 Task: Create Card Card0000000080 in Board Board0000000020 in Workspace WS0000000007 in Trello. Create Card Card0000000081 in Board Board0000000021 in Workspace WS0000000007 in Trello. Create Card Card0000000082 in Board Board0000000021 in Workspace WS0000000007 in Trello. Create Card Card0000000083 in Board Board0000000021 in Workspace WS0000000007 in Trello. Create Card Card0000000084 in Board Board0000000021 in Workspace WS0000000007 in Trello
Action: Mouse moved to (353, 265)
Screenshot: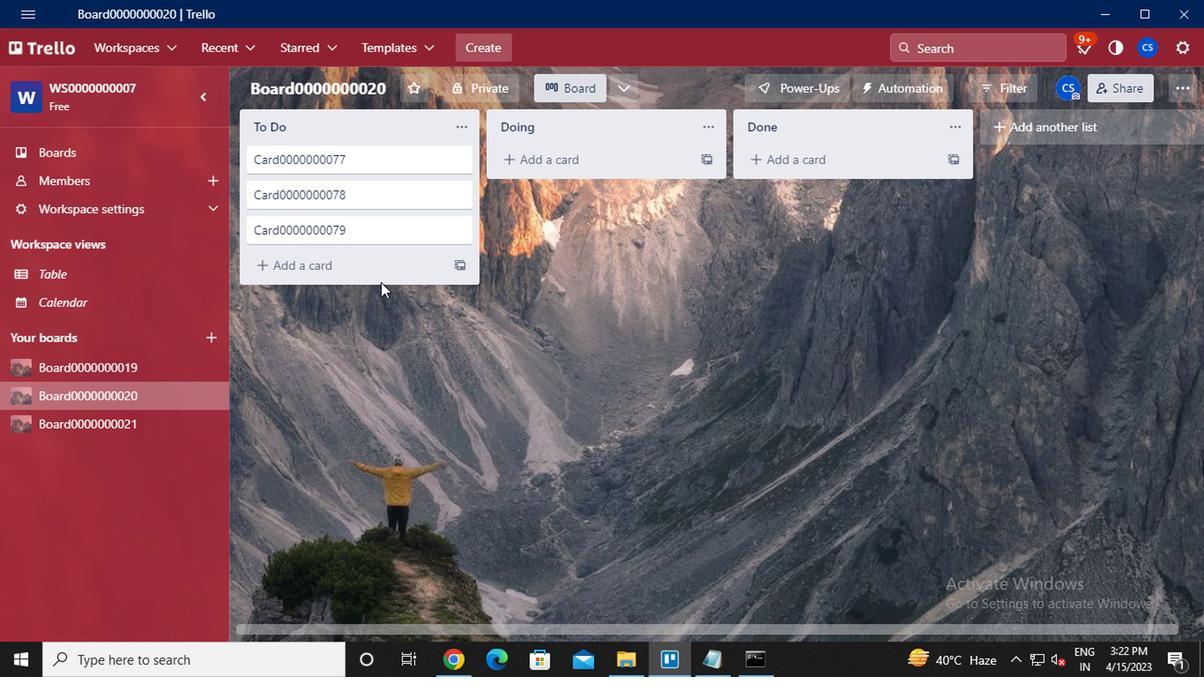 
Action: Mouse pressed left at (353, 265)
Screenshot: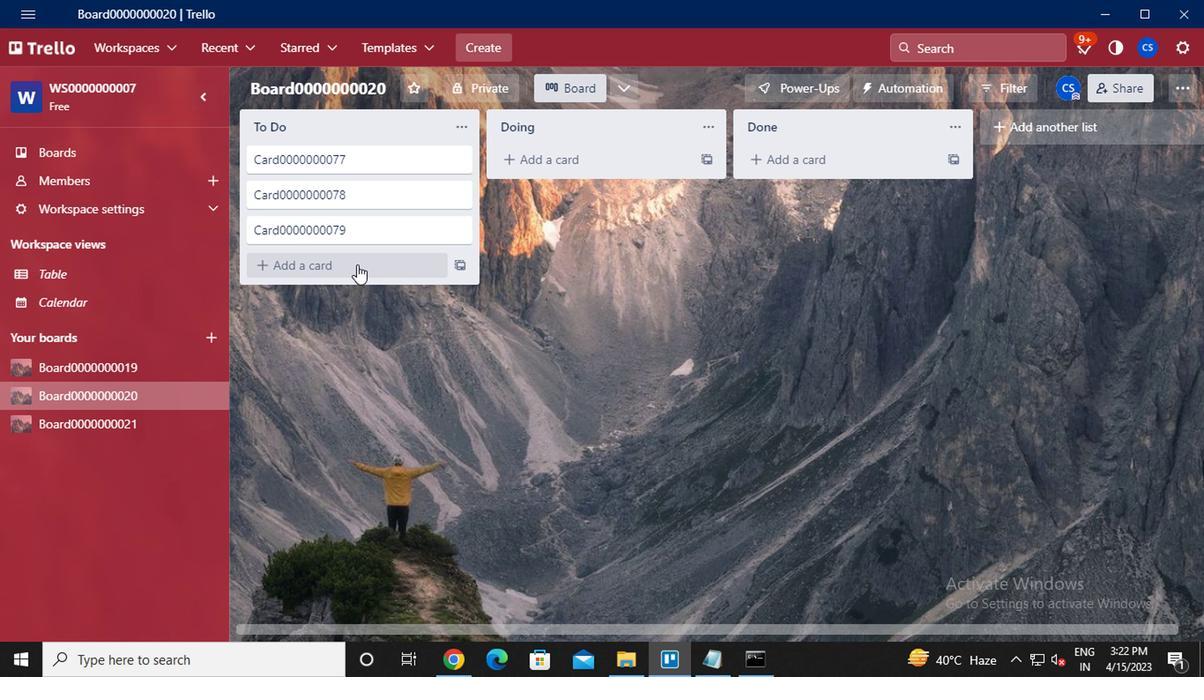 
Action: Key pressed <Key.caps_lock><Key.caps_lock>c<Key.caps_lock>ard0000000080<Key.enter>
Screenshot: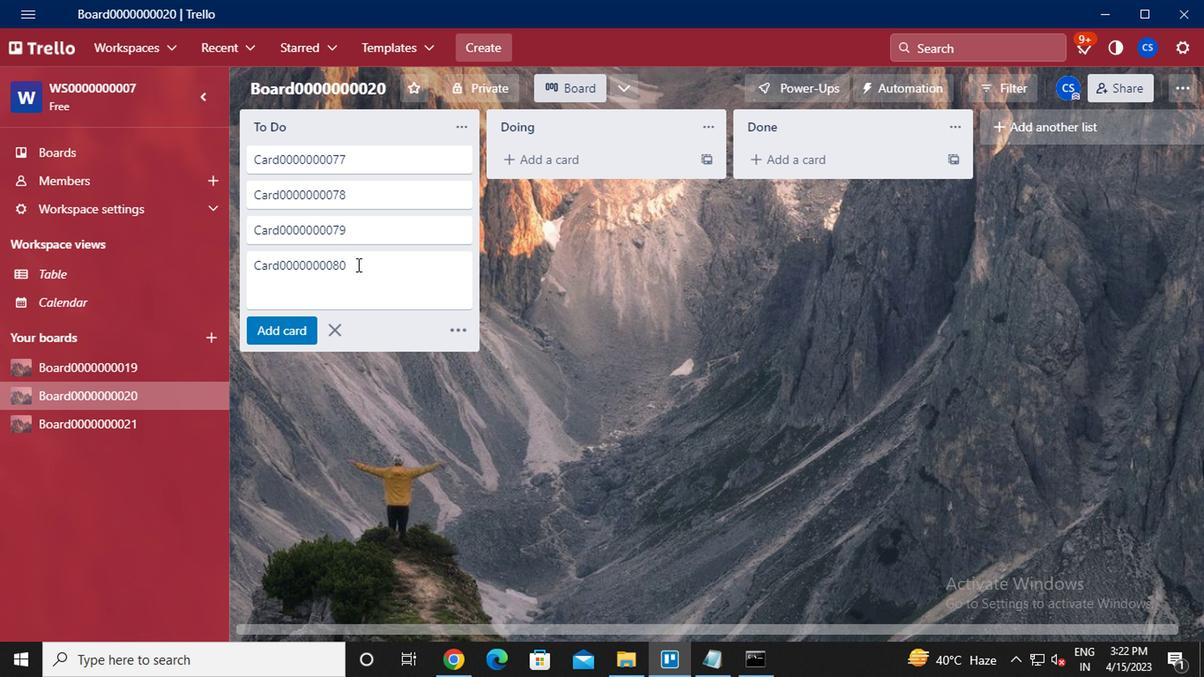 
Action: Mouse moved to (336, 373)
Screenshot: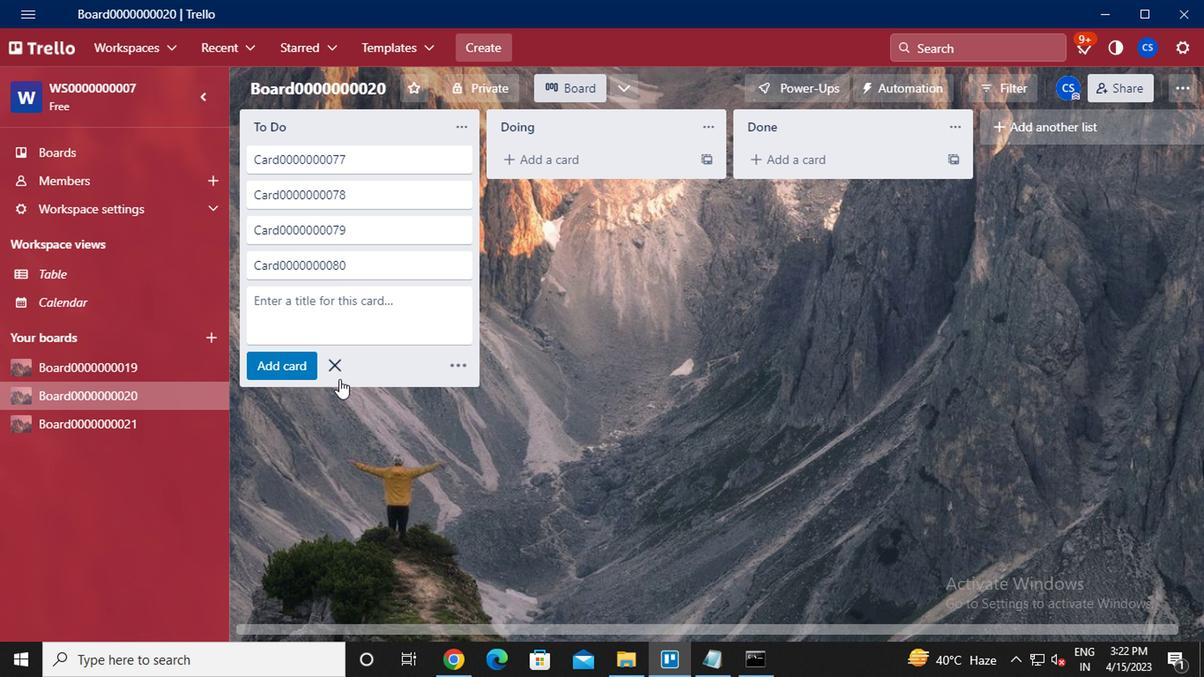 
Action: Mouse pressed left at (336, 373)
Screenshot: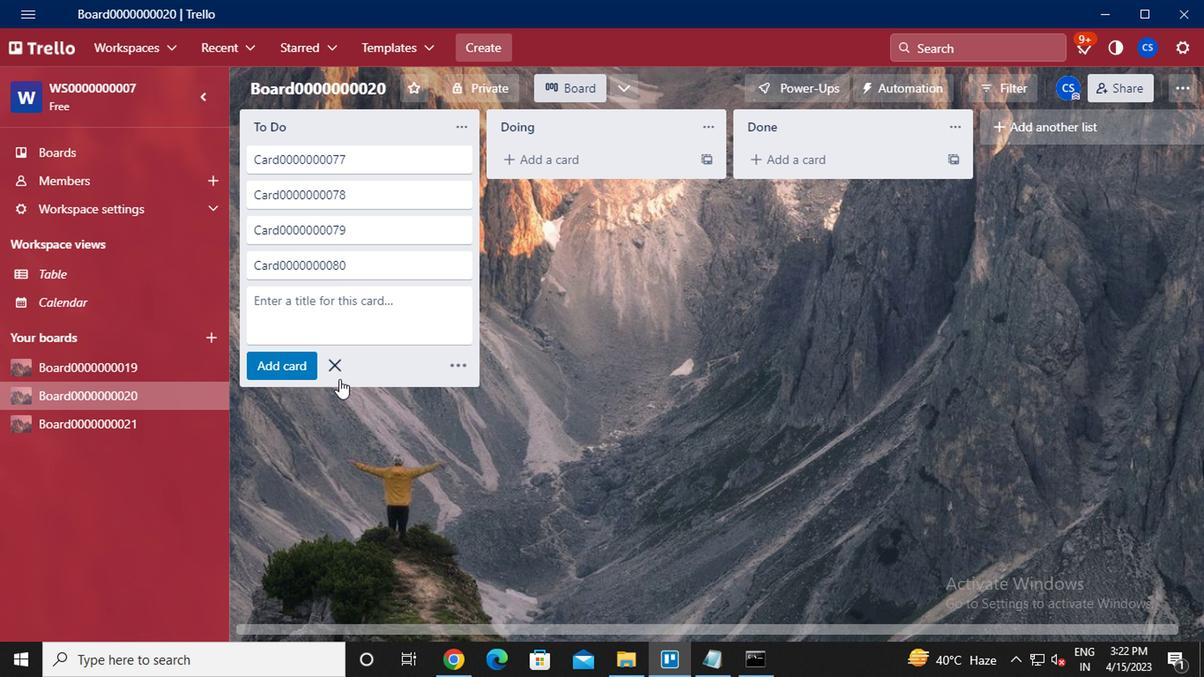 
Action: Mouse moved to (117, 424)
Screenshot: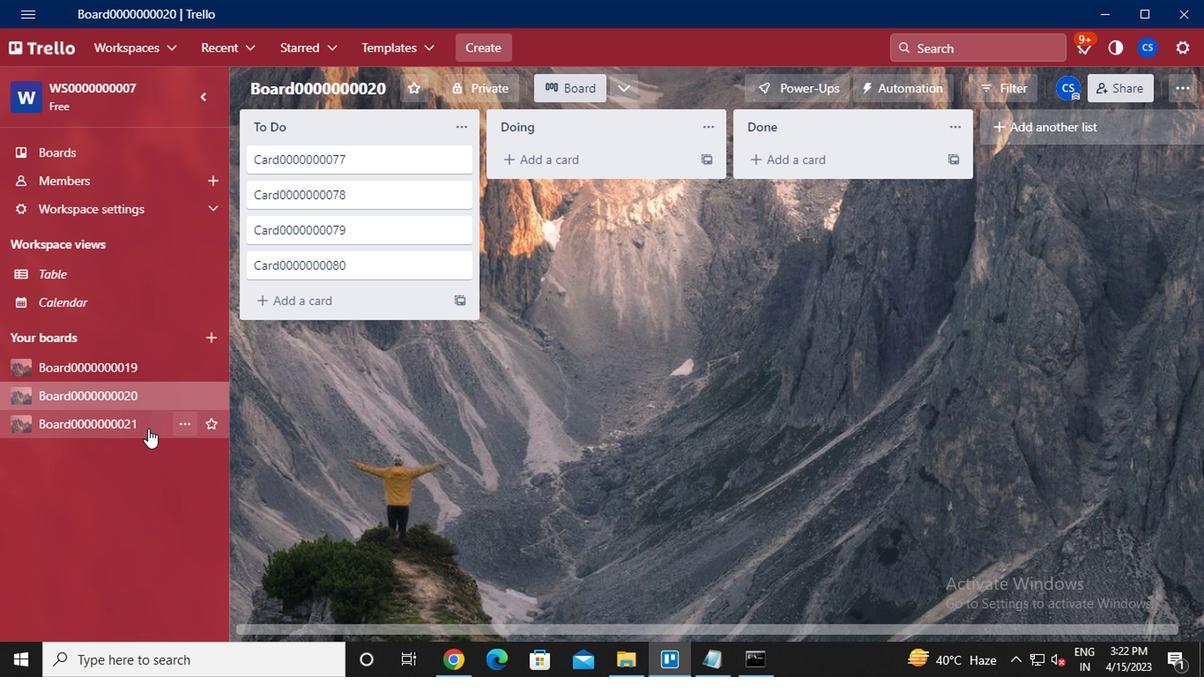 
Action: Mouse pressed left at (117, 424)
Screenshot: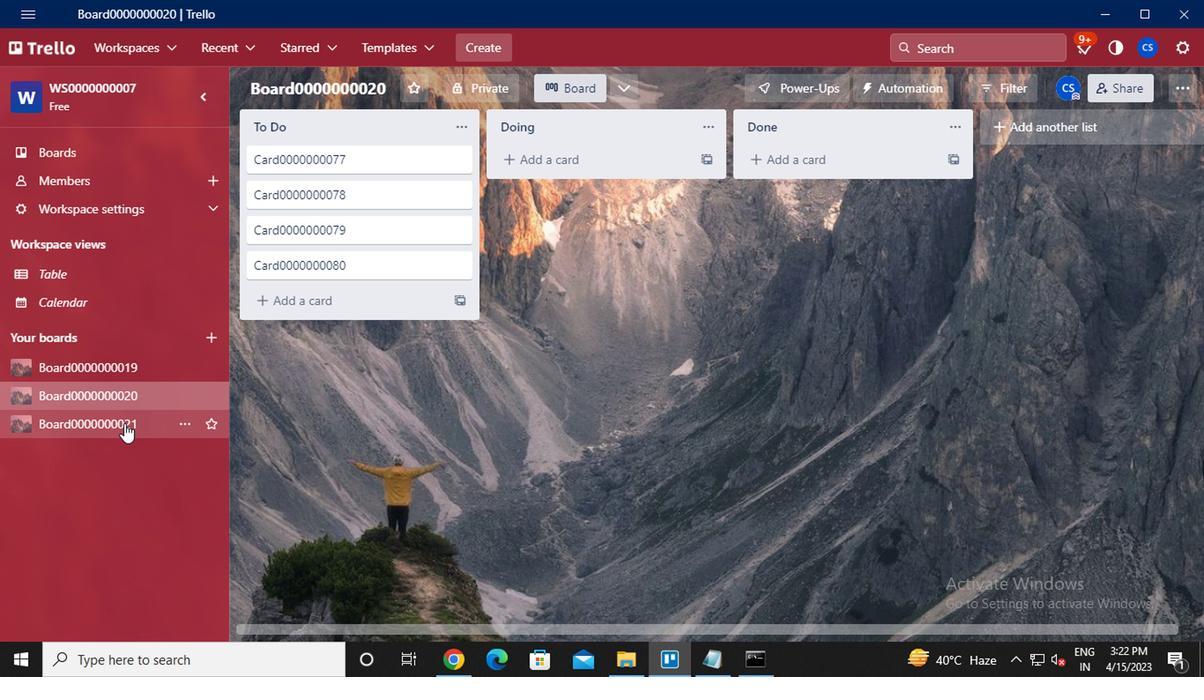 
Action: Mouse moved to (334, 195)
Screenshot: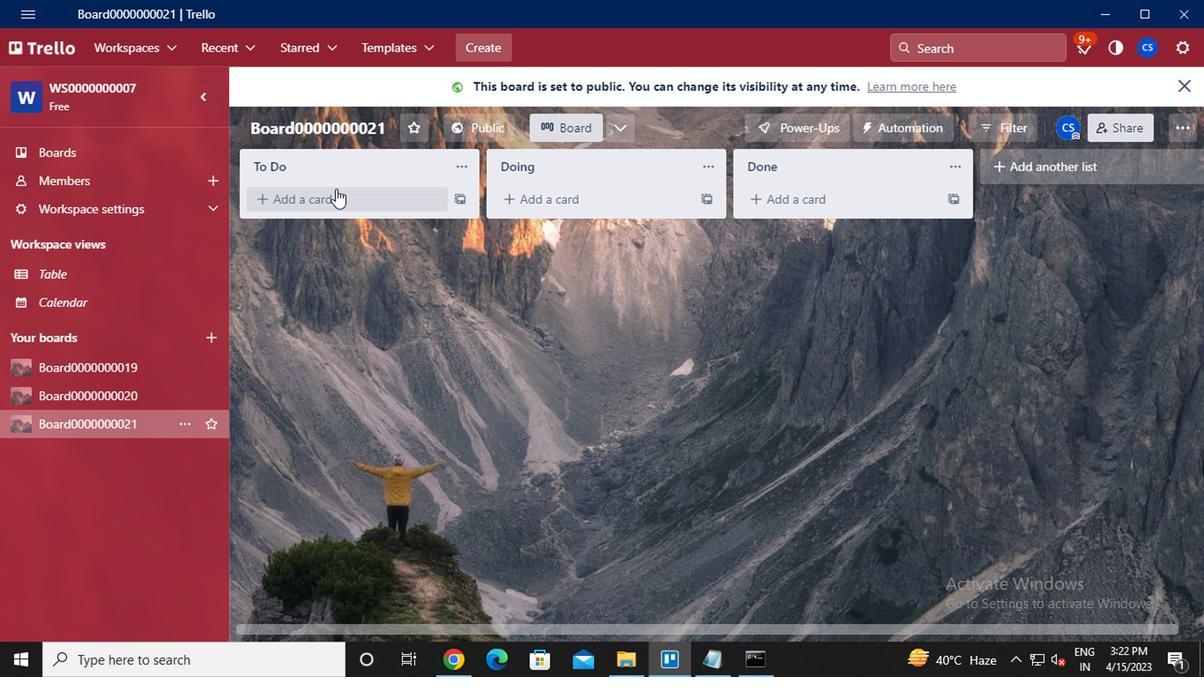 
Action: Mouse pressed left at (334, 195)
Screenshot: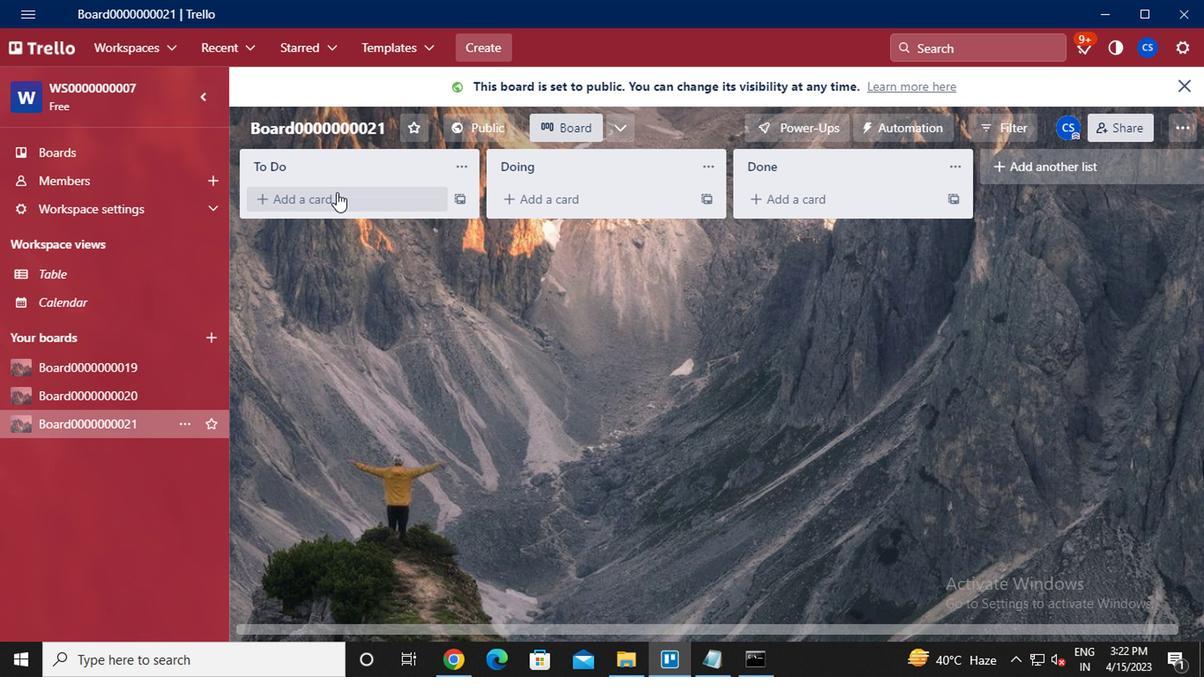 
Action: Mouse moved to (334, 195)
Screenshot: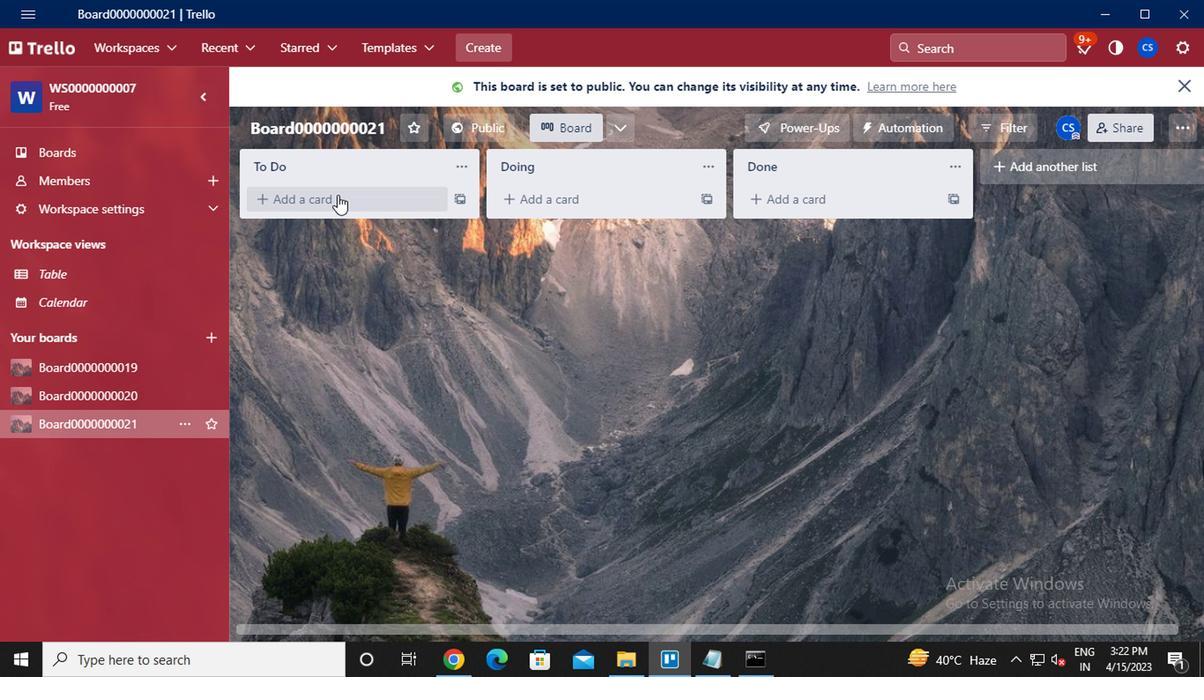 
Action: Key pressed <Key.caps_lock>c<Key.caps_lock>ard0000000081<Key.enter><Key.caps_lock>c<Key.caps_lock>ard0000000082<Key.enter><Key.caps_lock>c<Key.caps_lock>ard0000000078<Key.backspace><Key.backspace>83<Key.enter><Key.caps_lock>c<Key.caps_lock>ard0000000084<Key.enter>
Screenshot: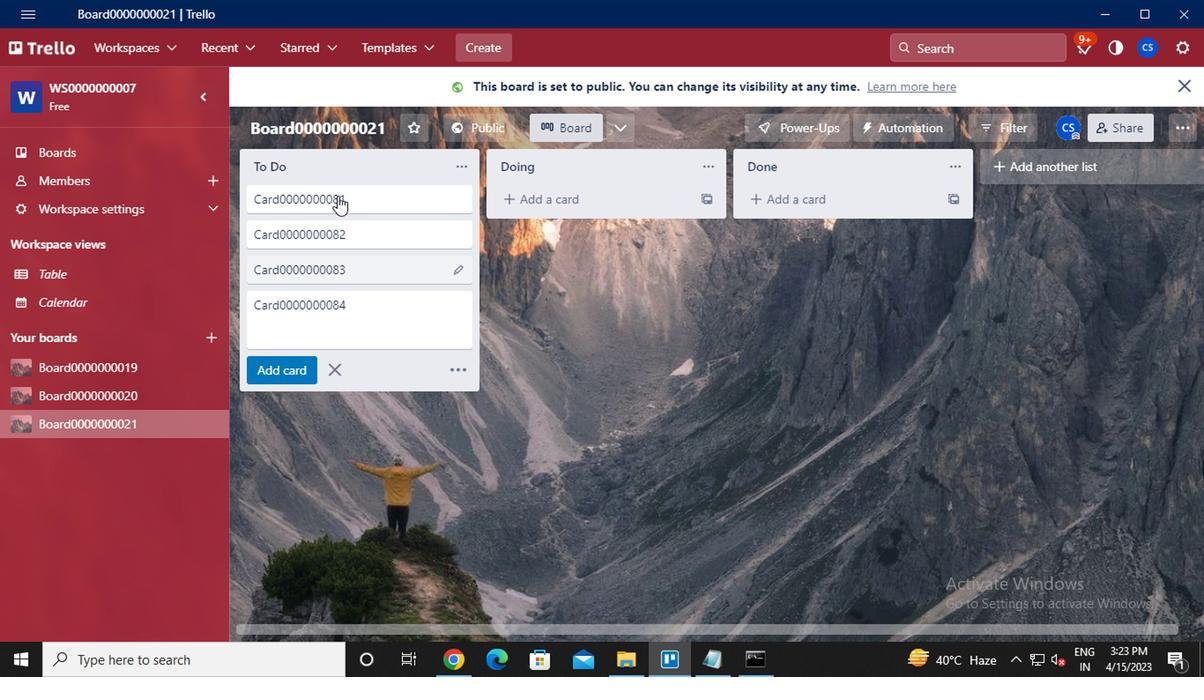 
